 Task: In the paragraph enable keep the line together.
Action: Mouse moved to (249, 219)
Screenshot: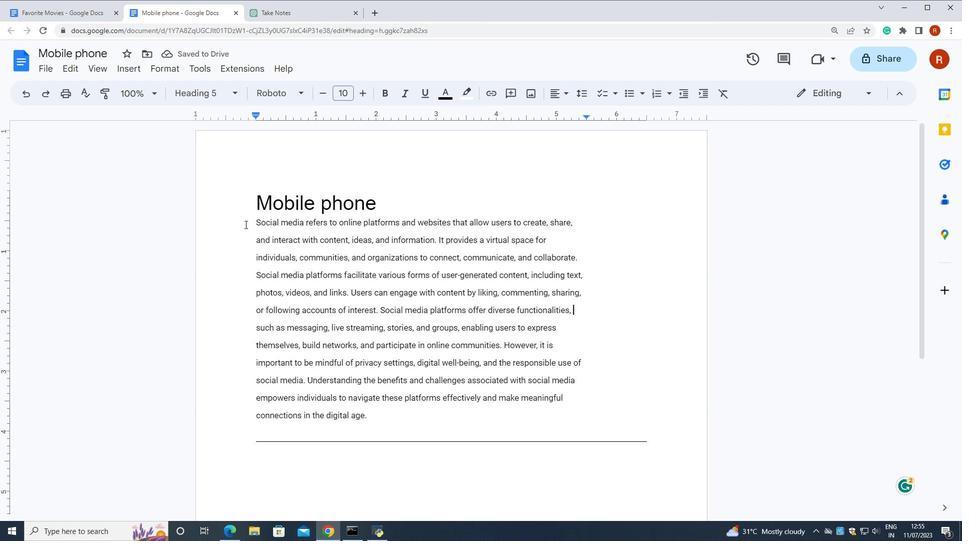 
Action: Mouse pressed left at (249, 219)
Screenshot: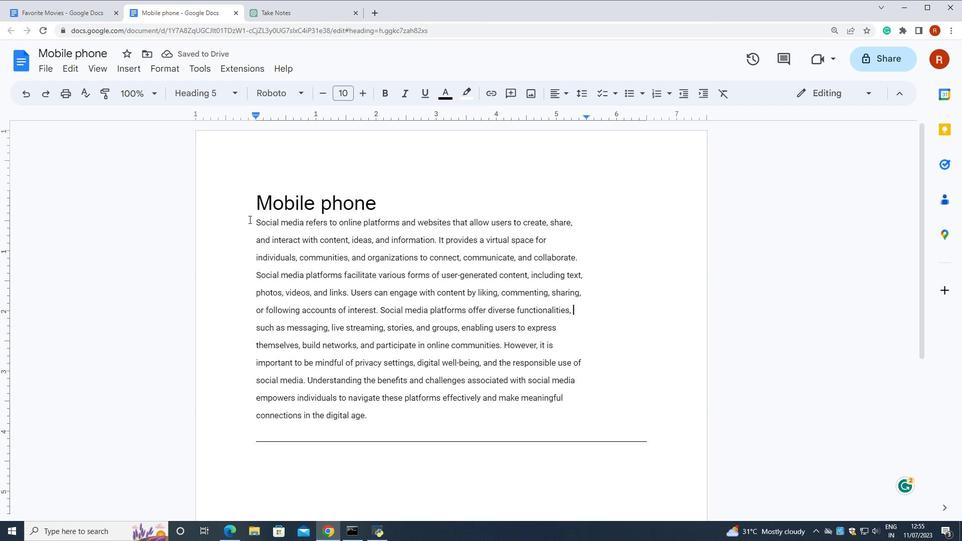 
Action: Mouse moved to (168, 71)
Screenshot: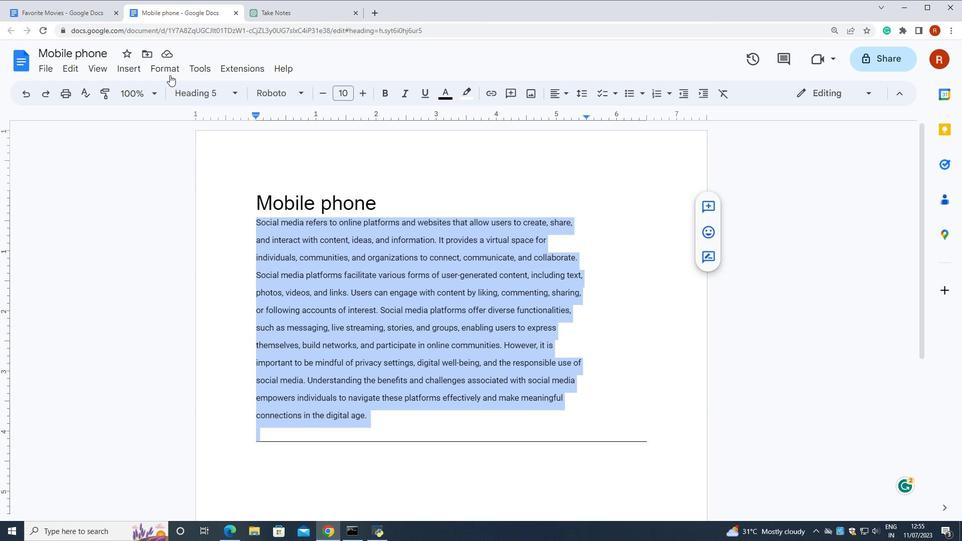 
Action: Mouse pressed left at (168, 71)
Screenshot: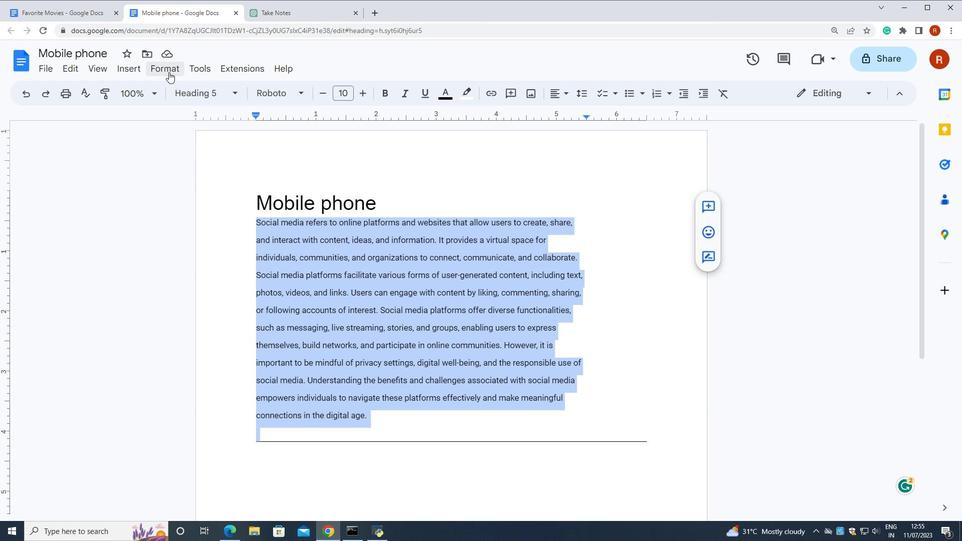
Action: Mouse moved to (403, 348)
Screenshot: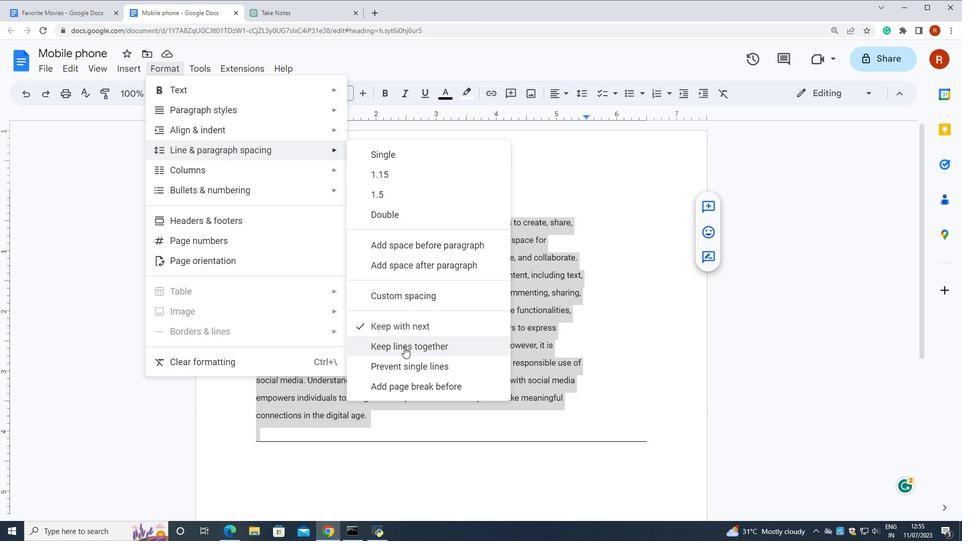 
Action: Mouse pressed left at (403, 348)
Screenshot: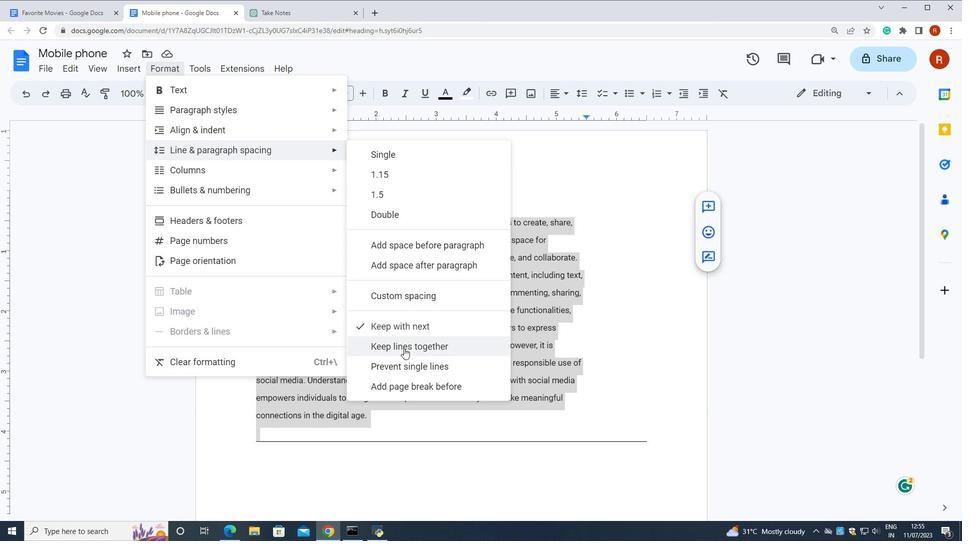 
Action: Mouse moved to (402, 348)
Screenshot: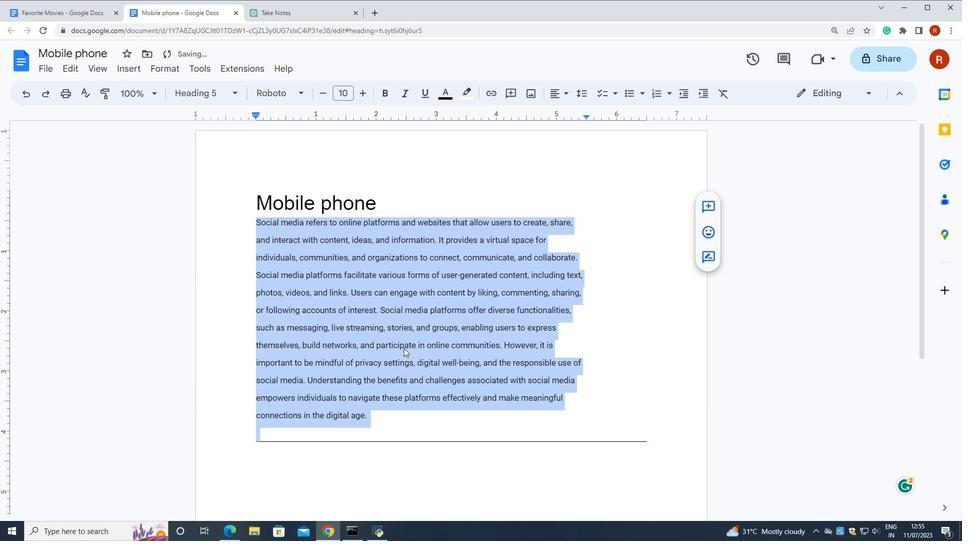
